 Task: Create a rule from the Recommended list, Task Added to this Project -> add SubTasks in the project BeaconTech with SubTasks Gather and Analyse Requirements , Design and Implement Solution , System Test and UAT , Release to Production / Go Live
Action: Mouse moved to (452, 489)
Screenshot: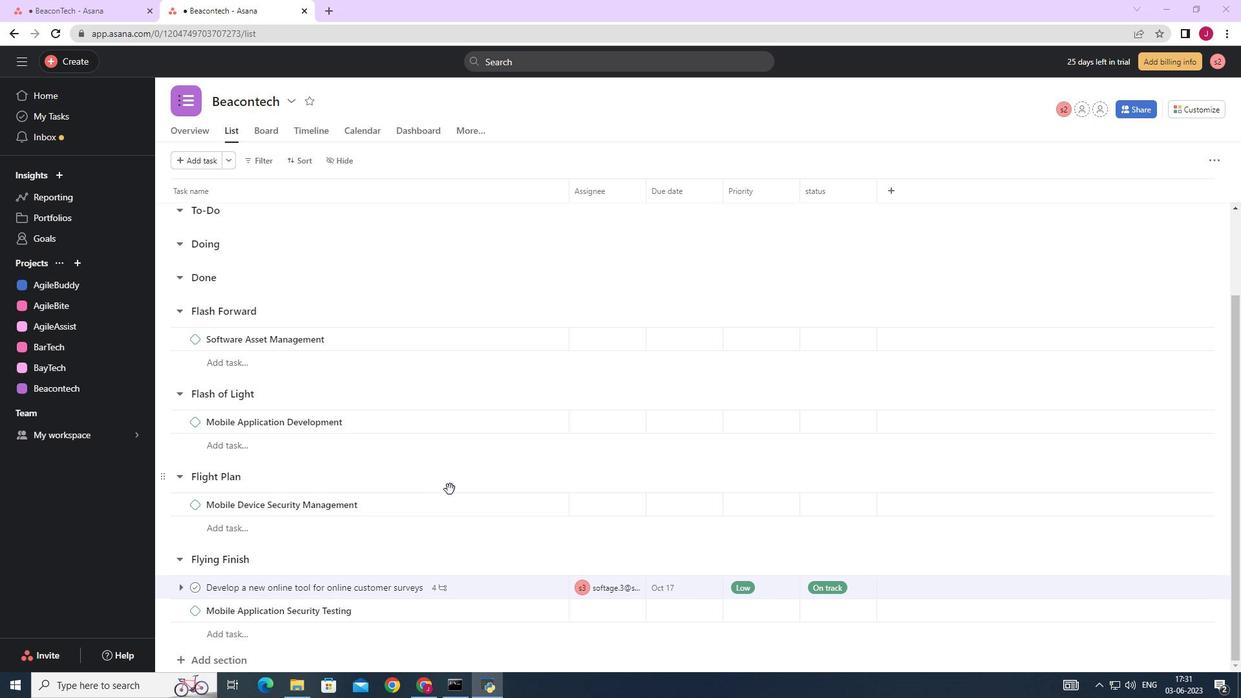 
Action: Mouse scrolled (452, 488) with delta (0, 0)
Screenshot: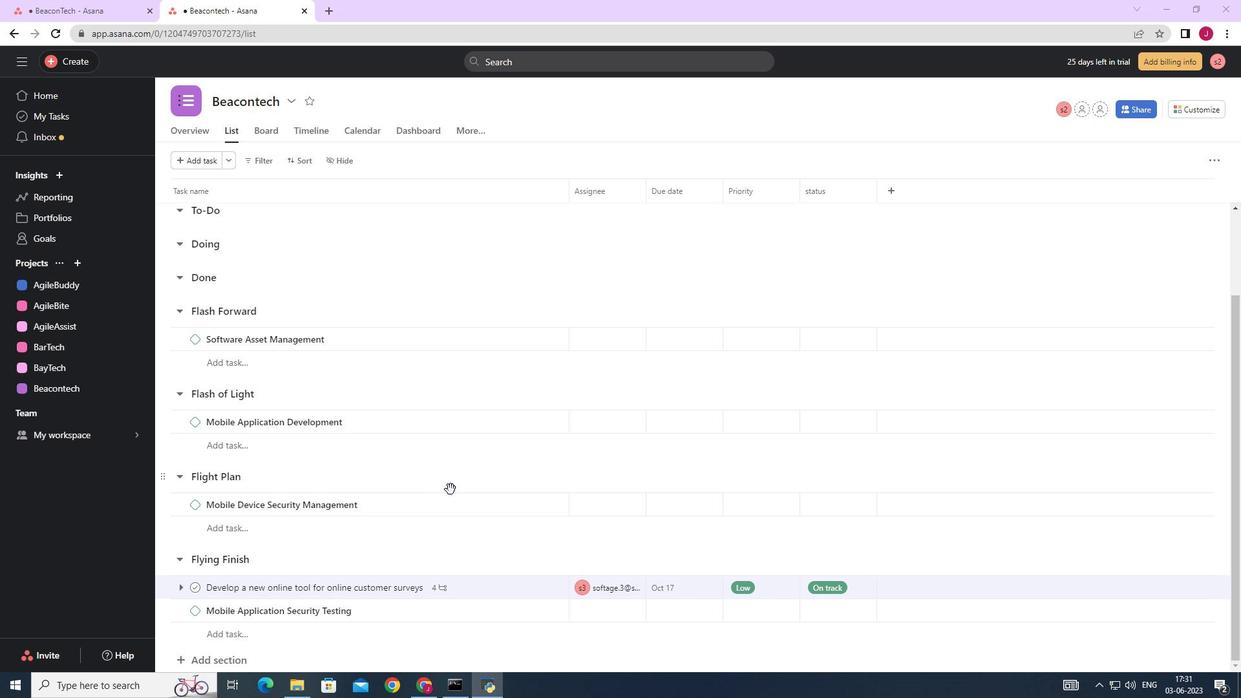 
Action: Mouse scrolled (452, 488) with delta (0, 0)
Screenshot: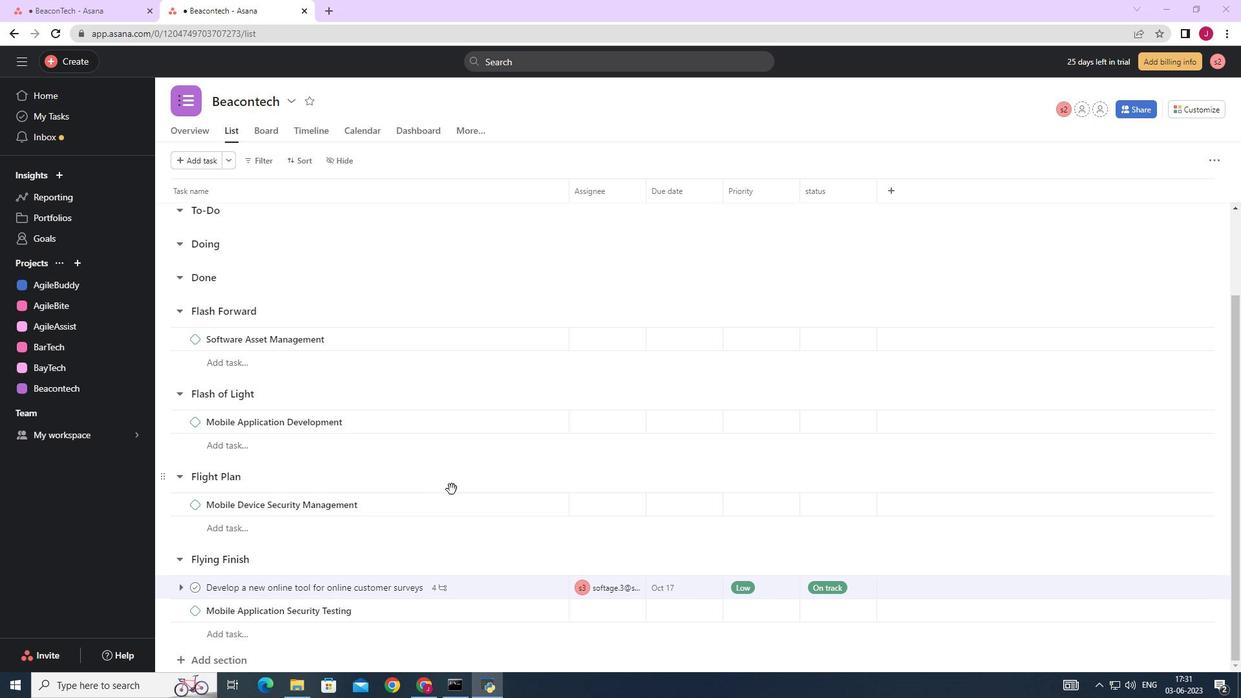 
Action: Mouse moved to (452, 487)
Screenshot: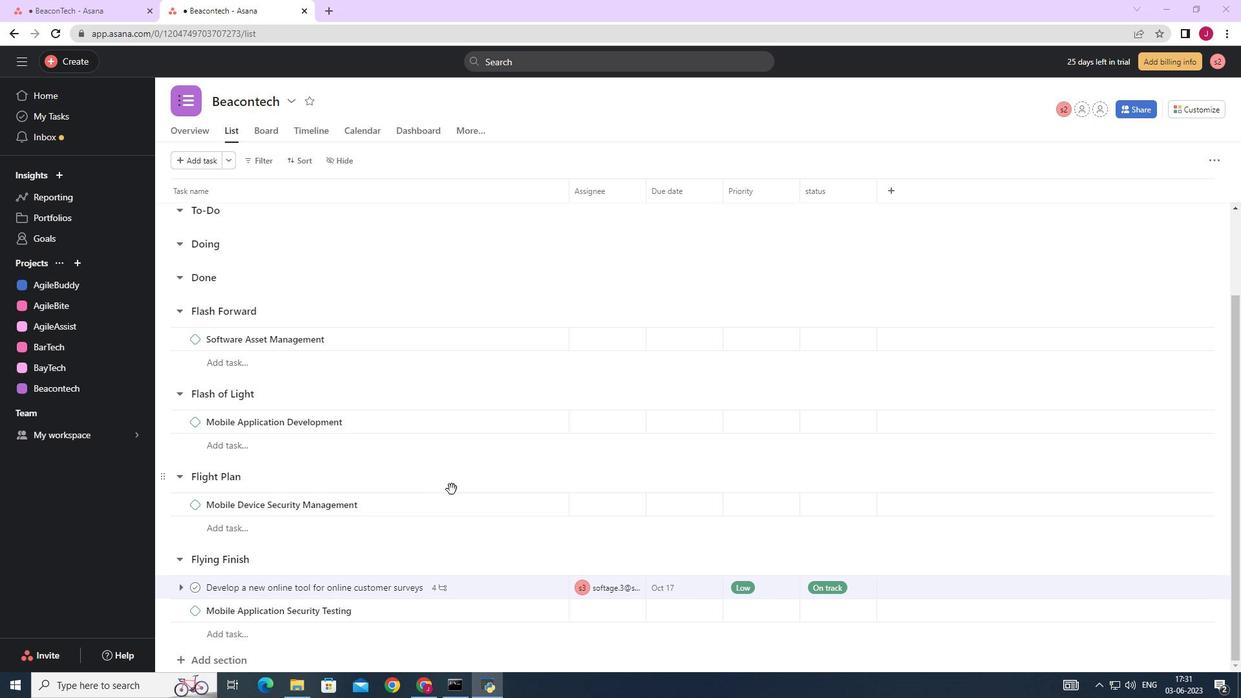 
Action: Mouse scrolled (452, 487) with delta (0, 0)
Screenshot: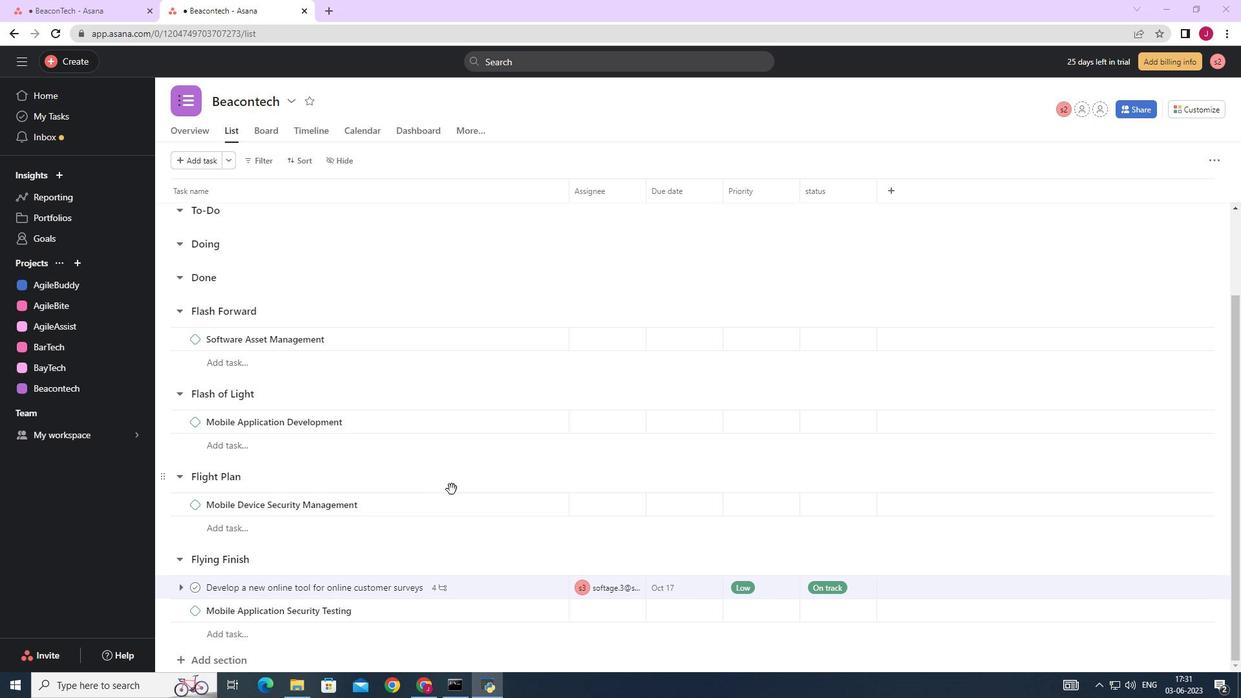 
Action: Mouse moved to (452, 487)
Screenshot: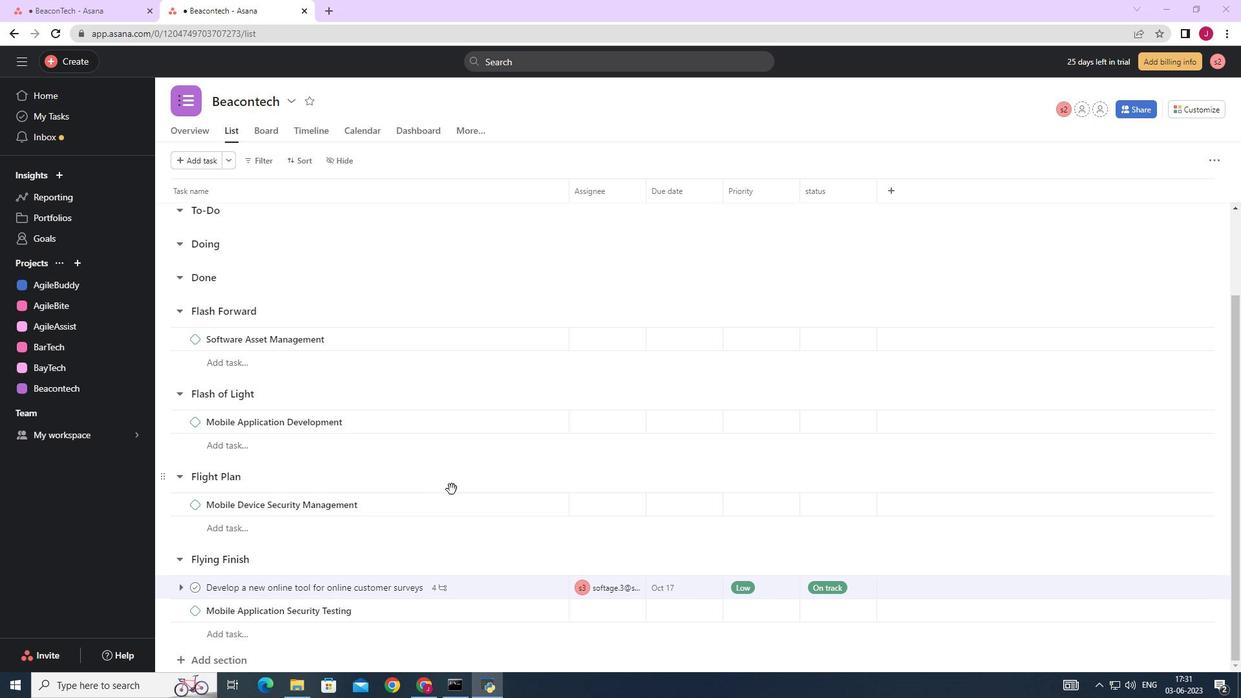 
Action: Mouse scrolled (452, 486) with delta (0, 0)
Screenshot: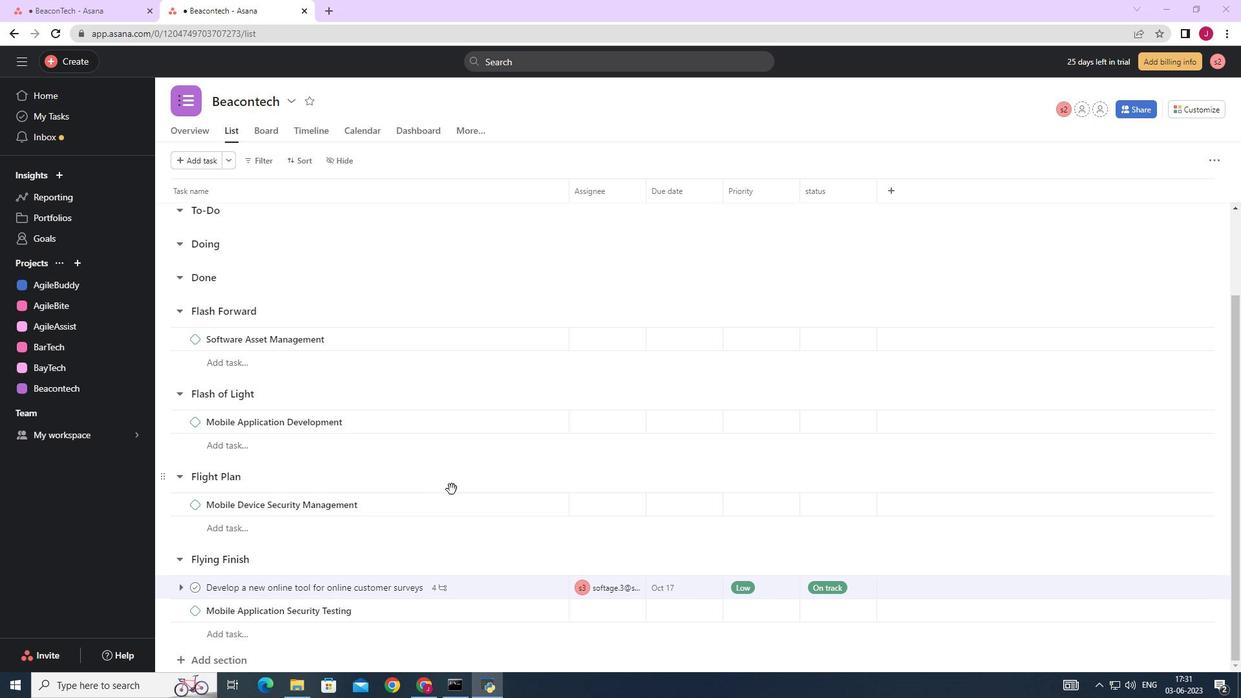 
Action: Mouse moved to (1206, 111)
Screenshot: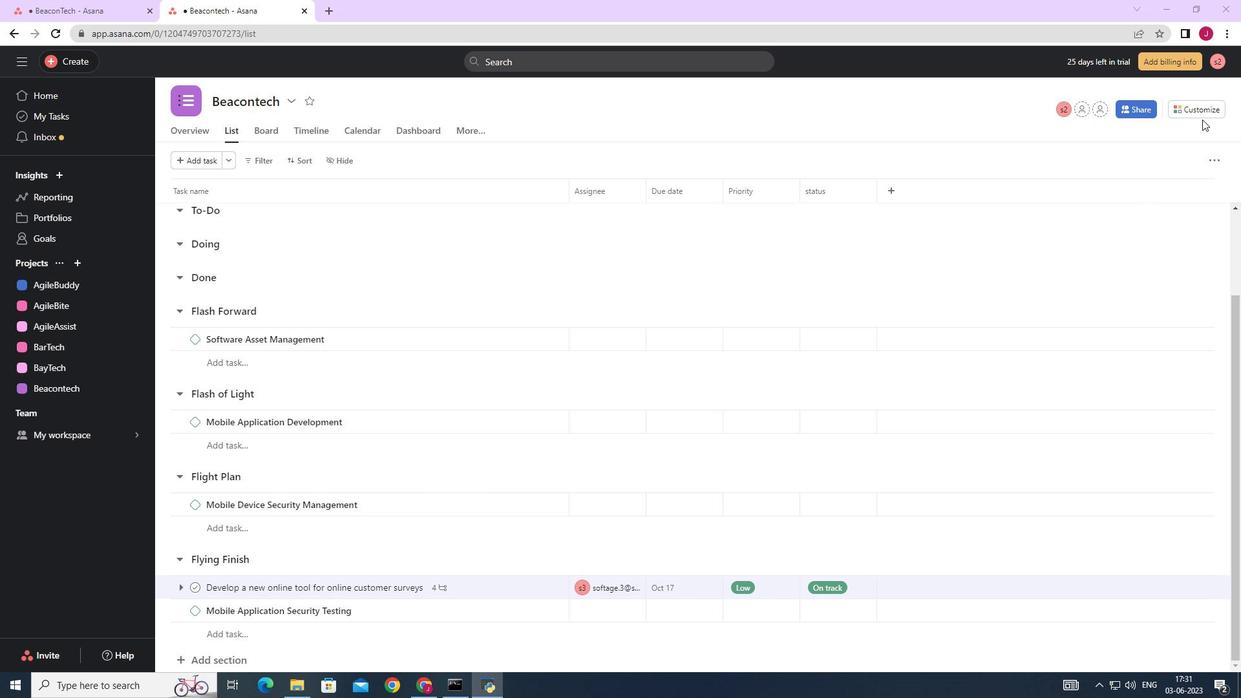 
Action: Mouse pressed left at (1206, 111)
Screenshot: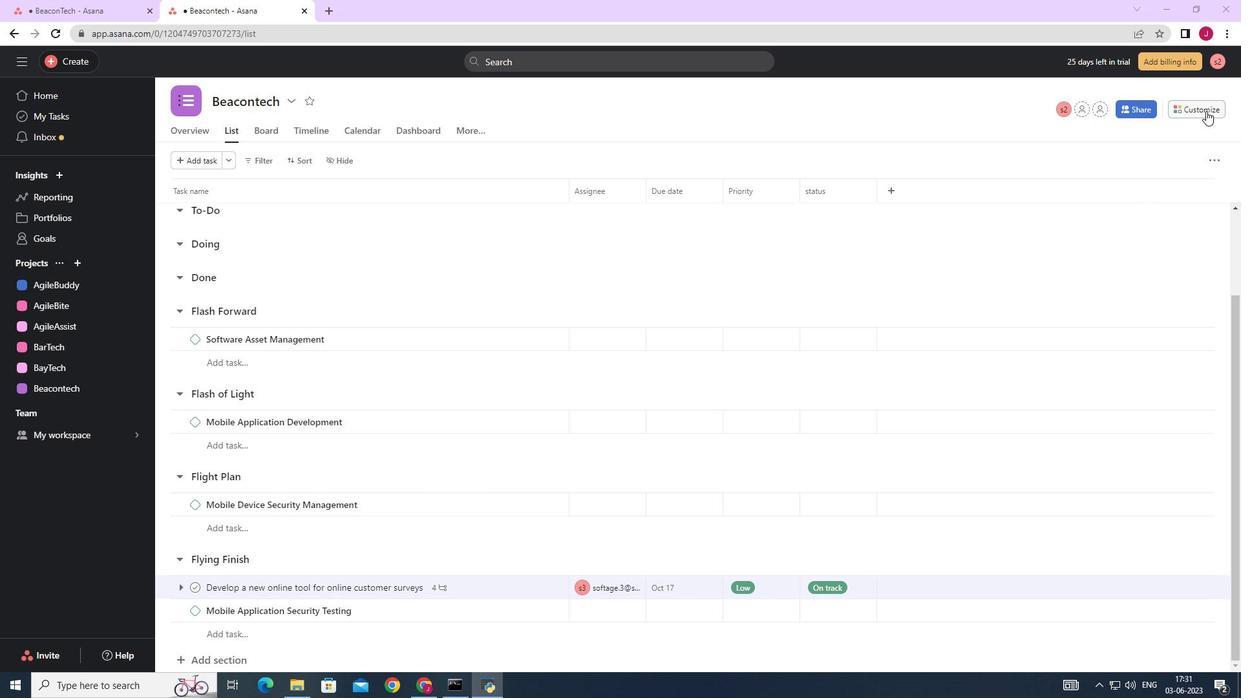 
Action: Mouse moved to (981, 275)
Screenshot: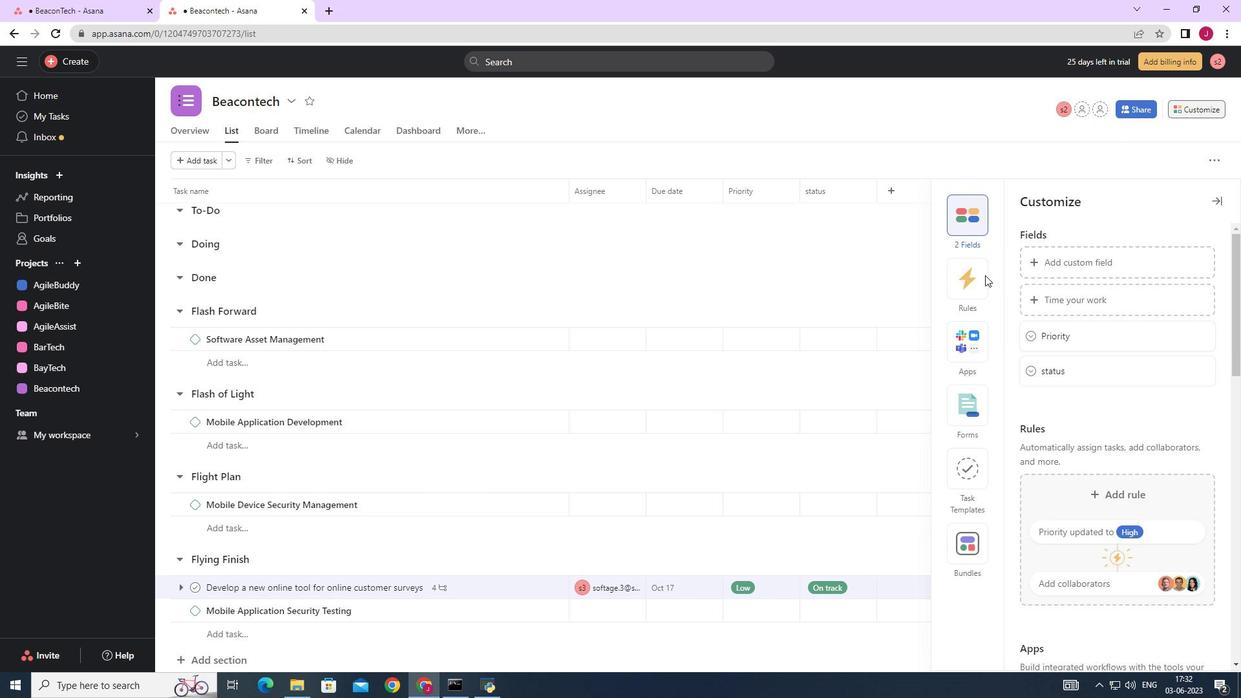 
Action: Mouse pressed left at (981, 275)
Screenshot: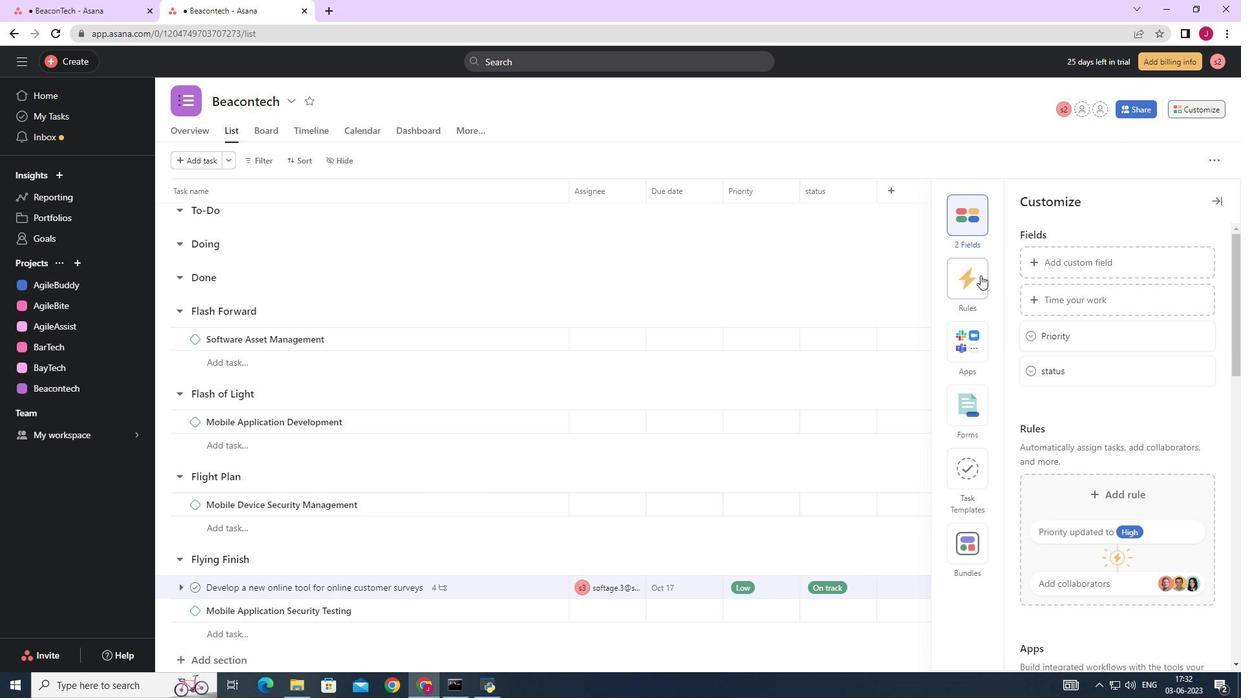 
Action: Mouse moved to (1103, 294)
Screenshot: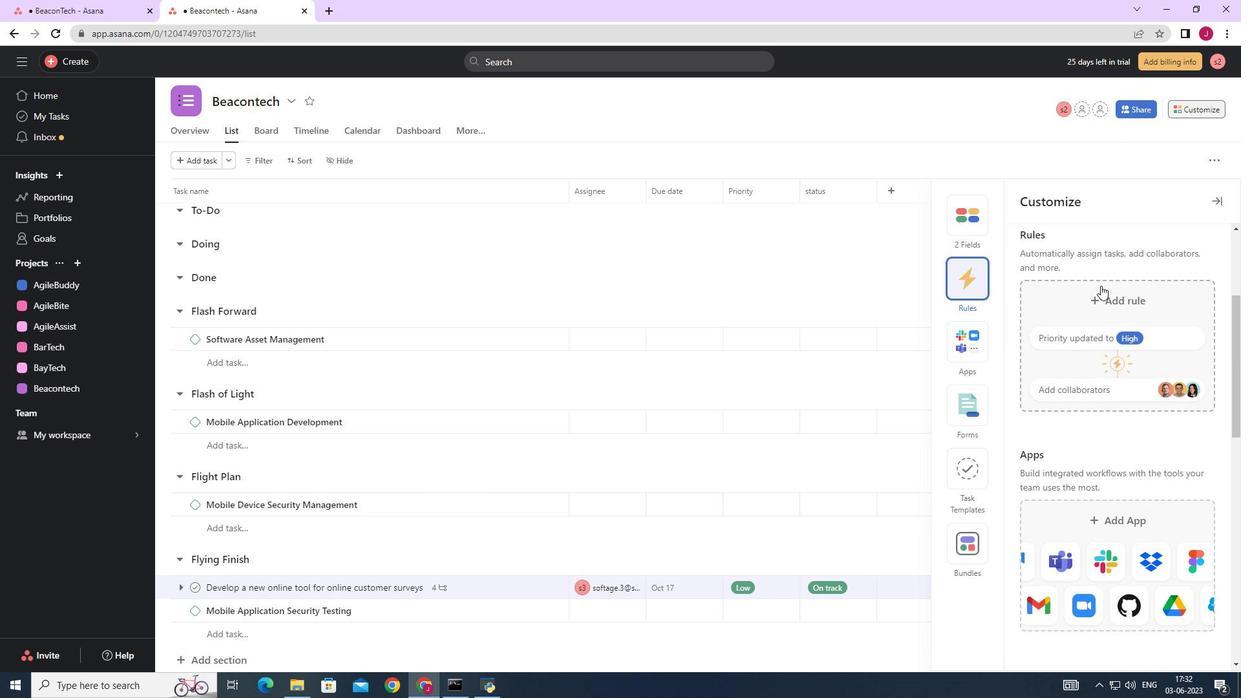 
Action: Mouse pressed left at (1103, 294)
Screenshot: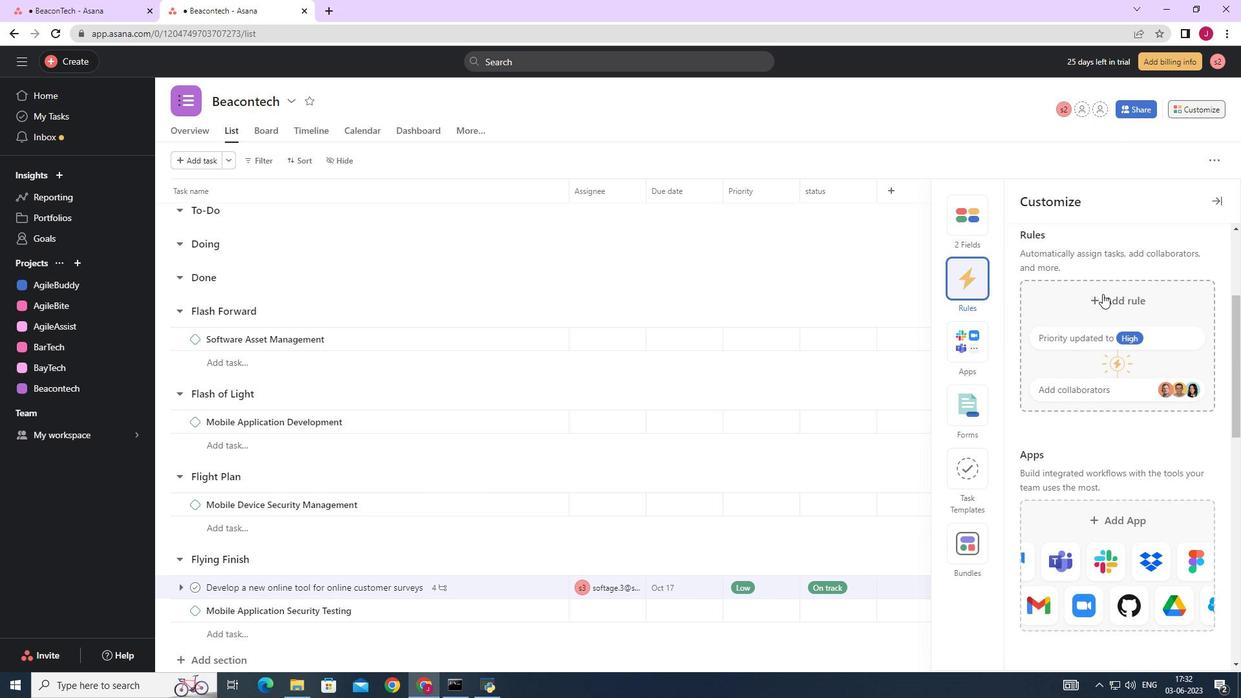 
Action: Mouse moved to (510, 202)
Screenshot: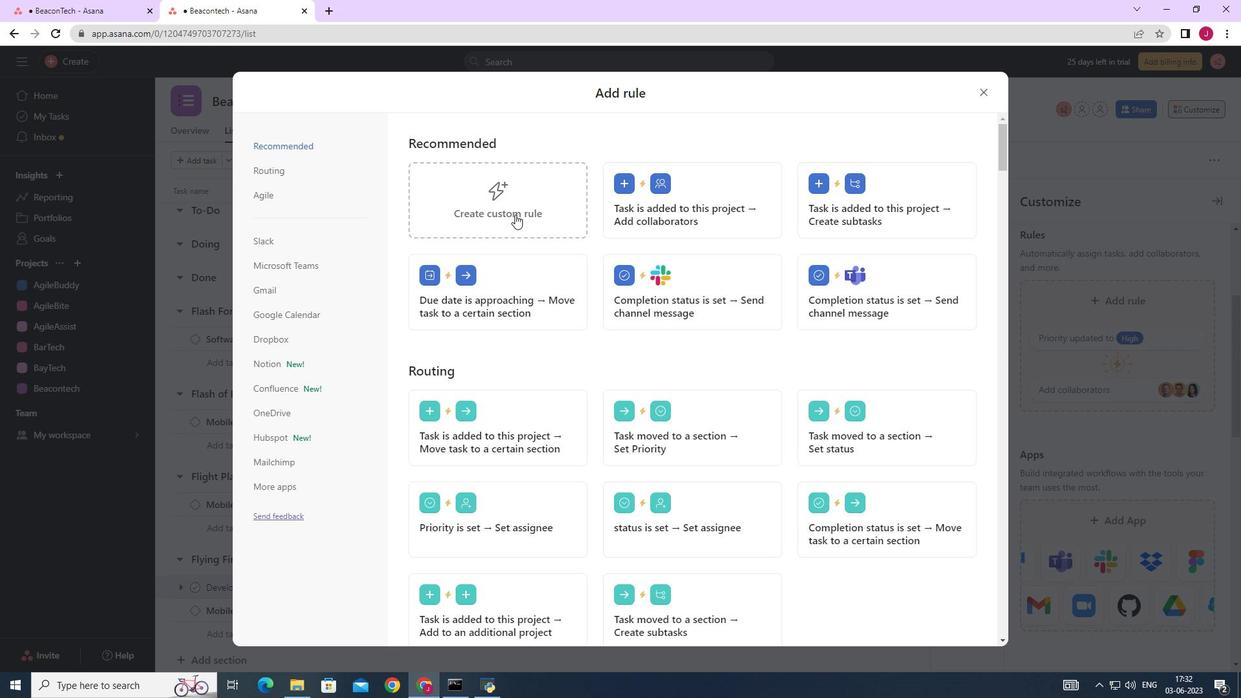 
Action: Mouse pressed left at (510, 202)
Screenshot: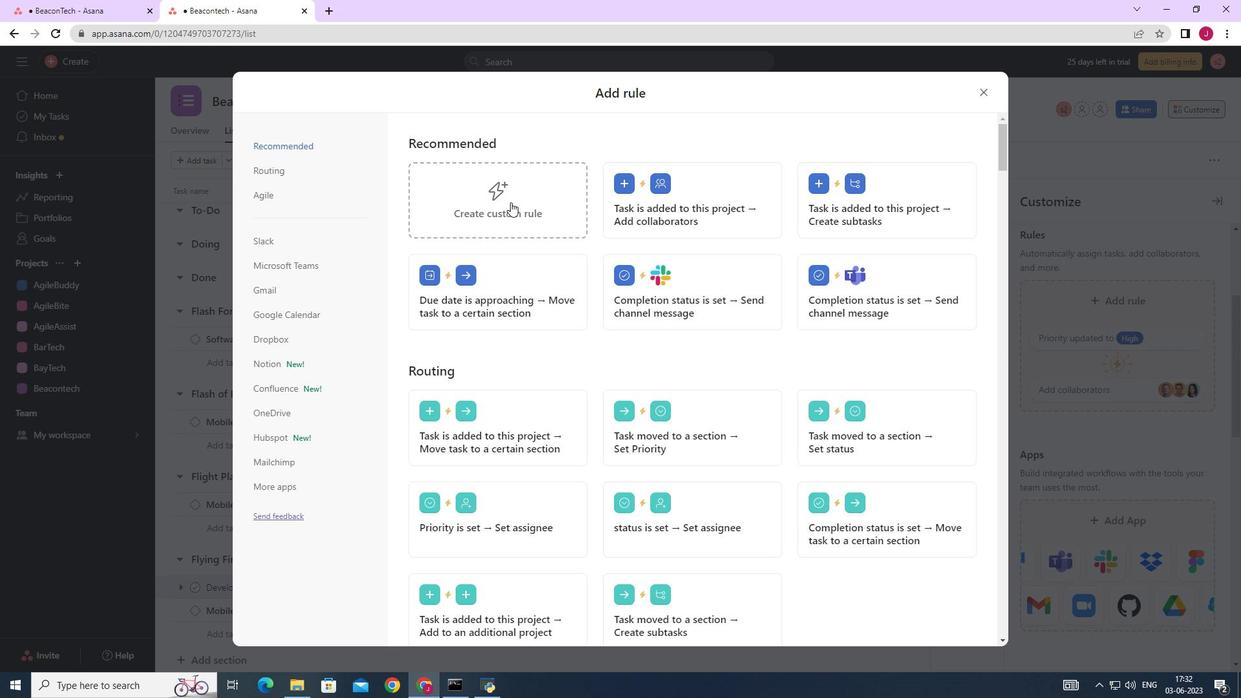 
Action: Mouse moved to (592, 337)
Screenshot: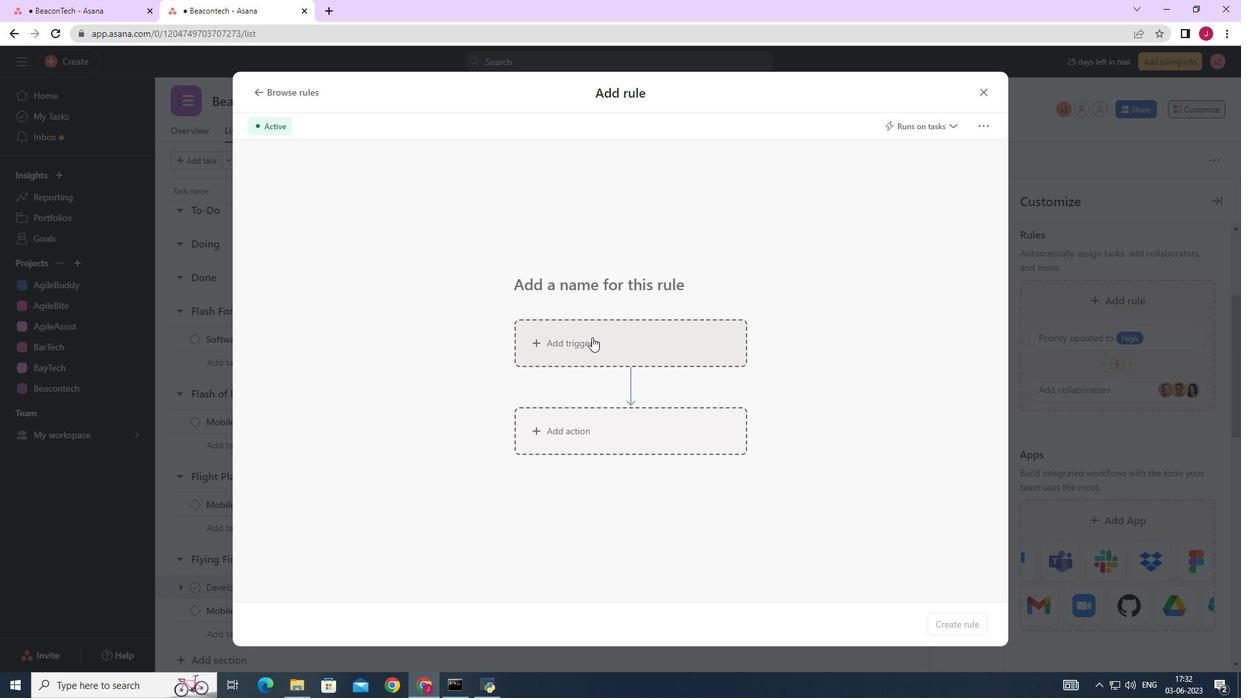 
Action: Mouse pressed left at (592, 337)
Screenshot: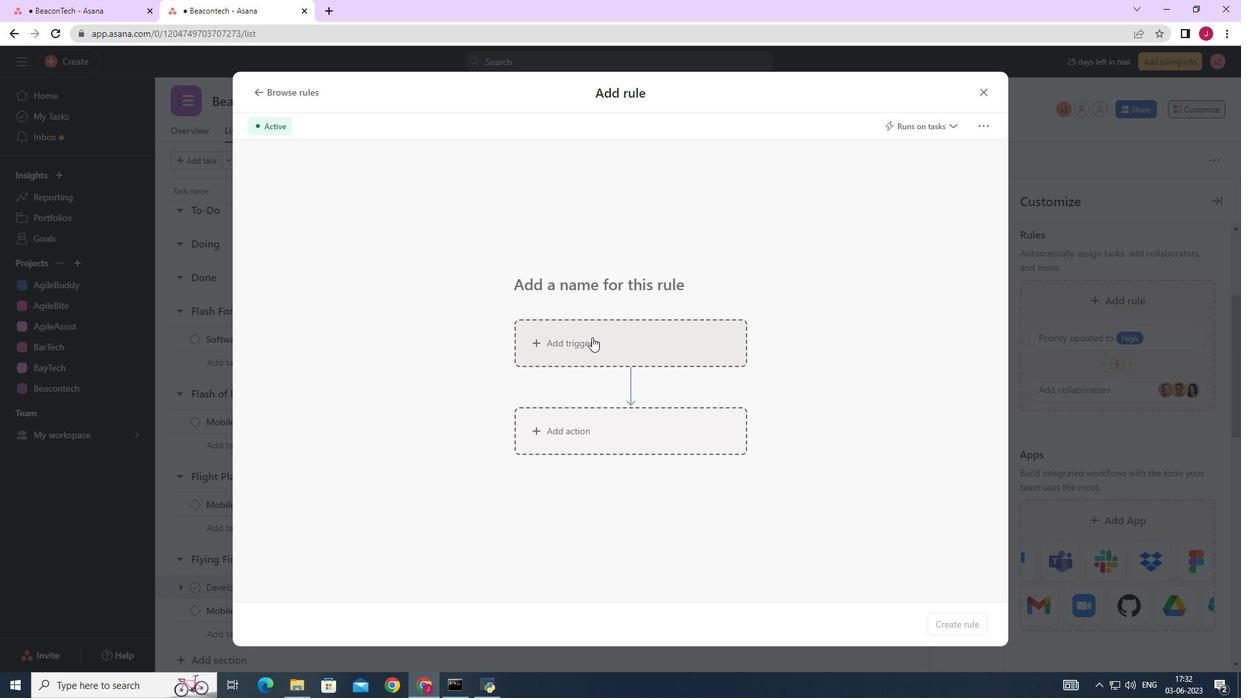 
Action: Mouse moved to (508, 417)
Screenshot: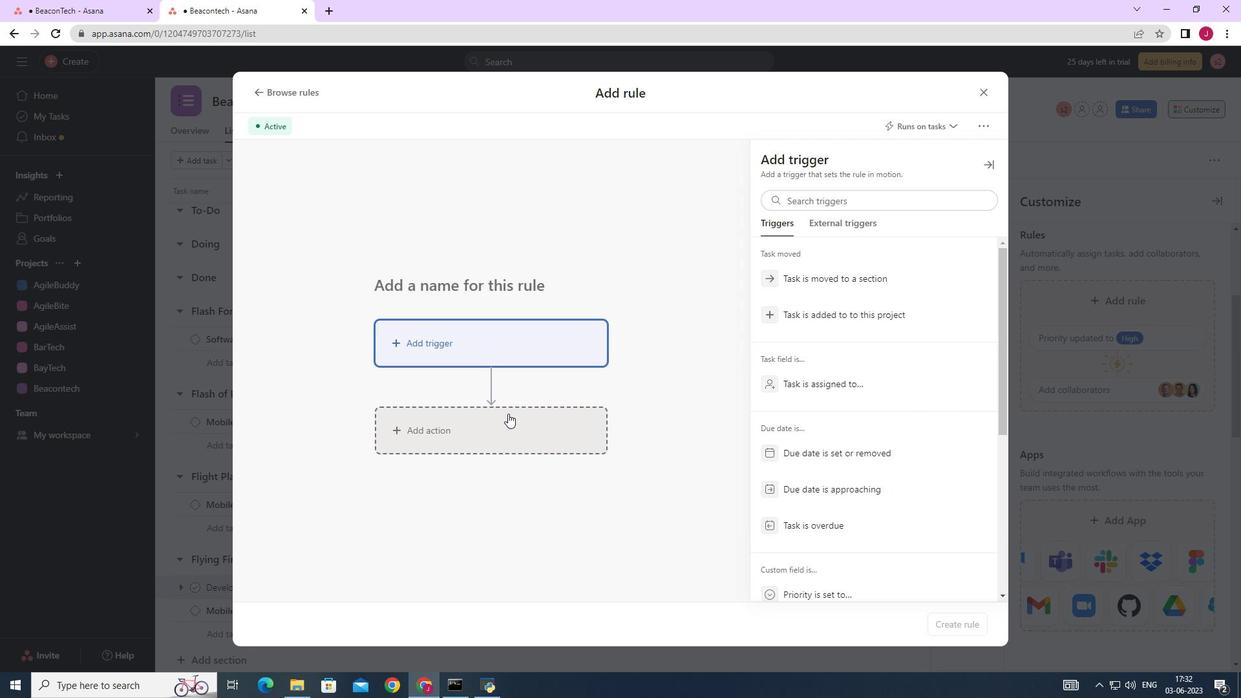 
Action: Mouse pressed left at (508, 417)
Screenshot: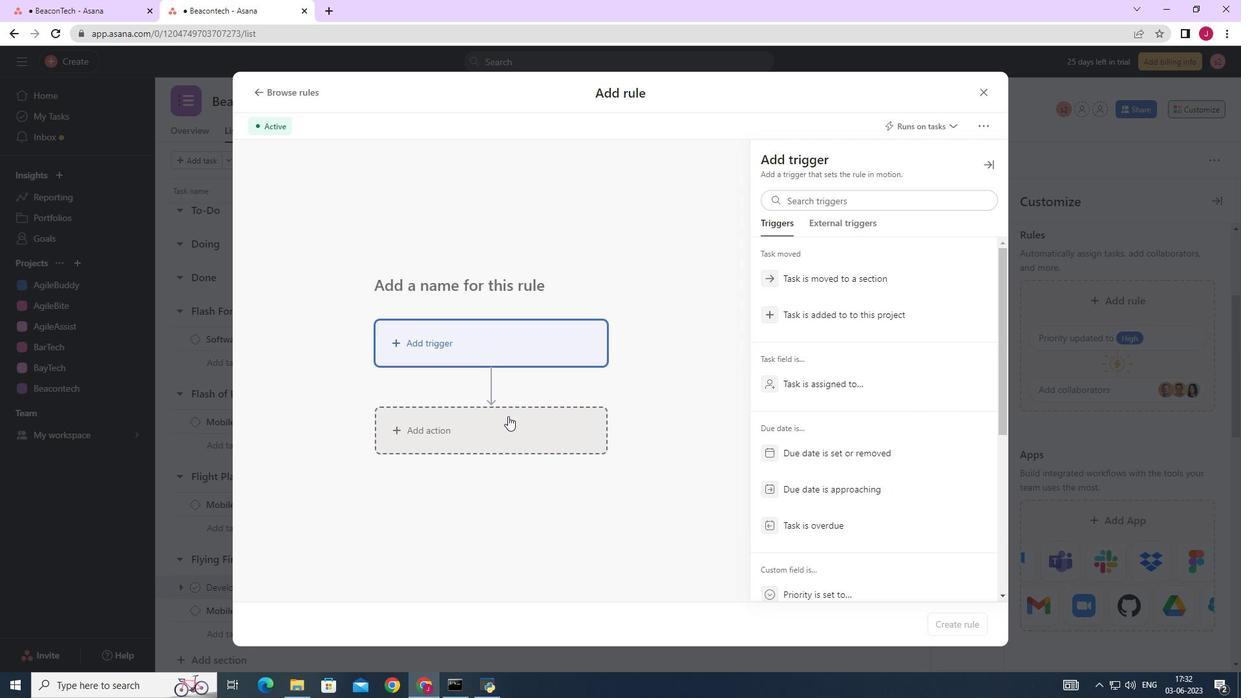 
Action: Mouse moved to (825, 302)
Screenshot: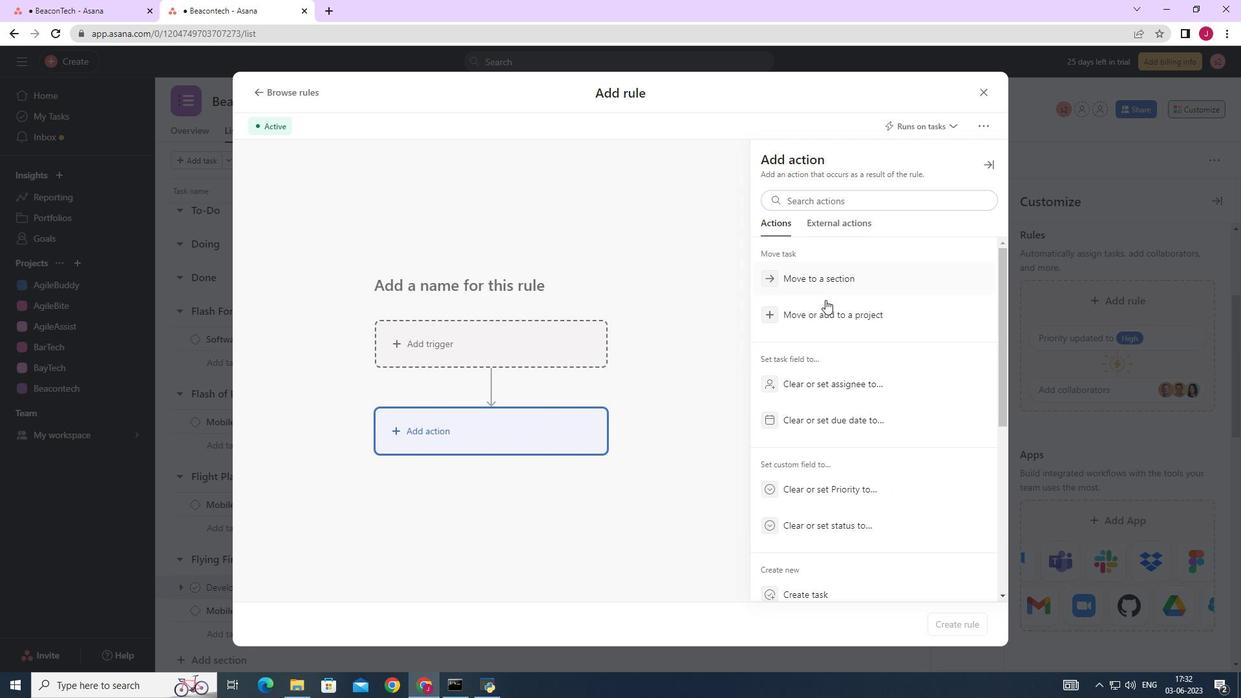 
Action: Mouse scrolled (825, 301) with delta (0, 0)
Screenshot: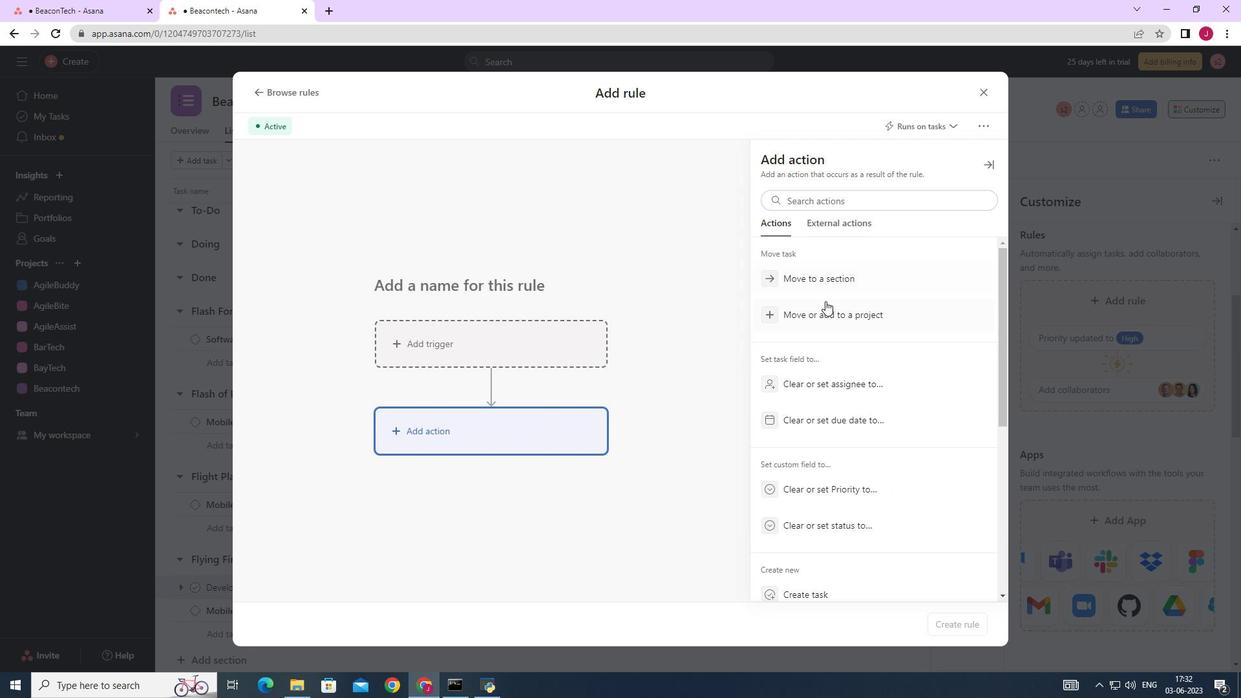 
Action: Mouse scrolled (825, 301) with delta (0, 0)
Screenshot: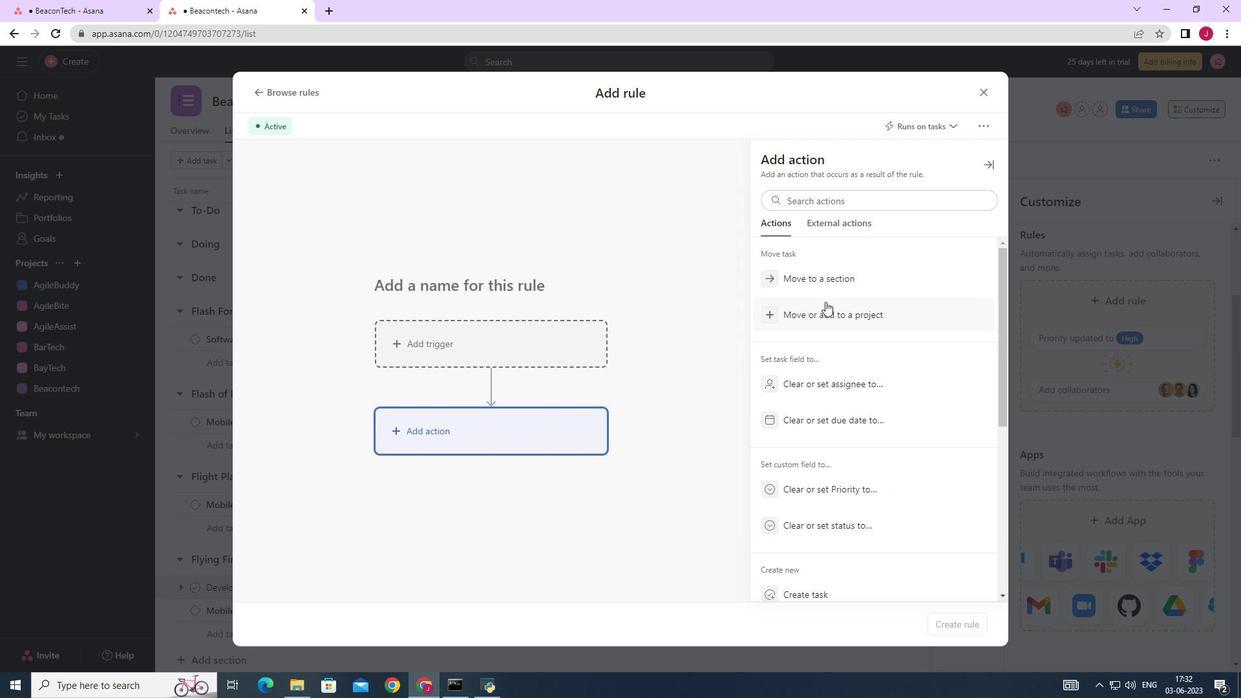 
Action: Mouse scrolled (825, 301) with delta (0, 0)
Screenshot: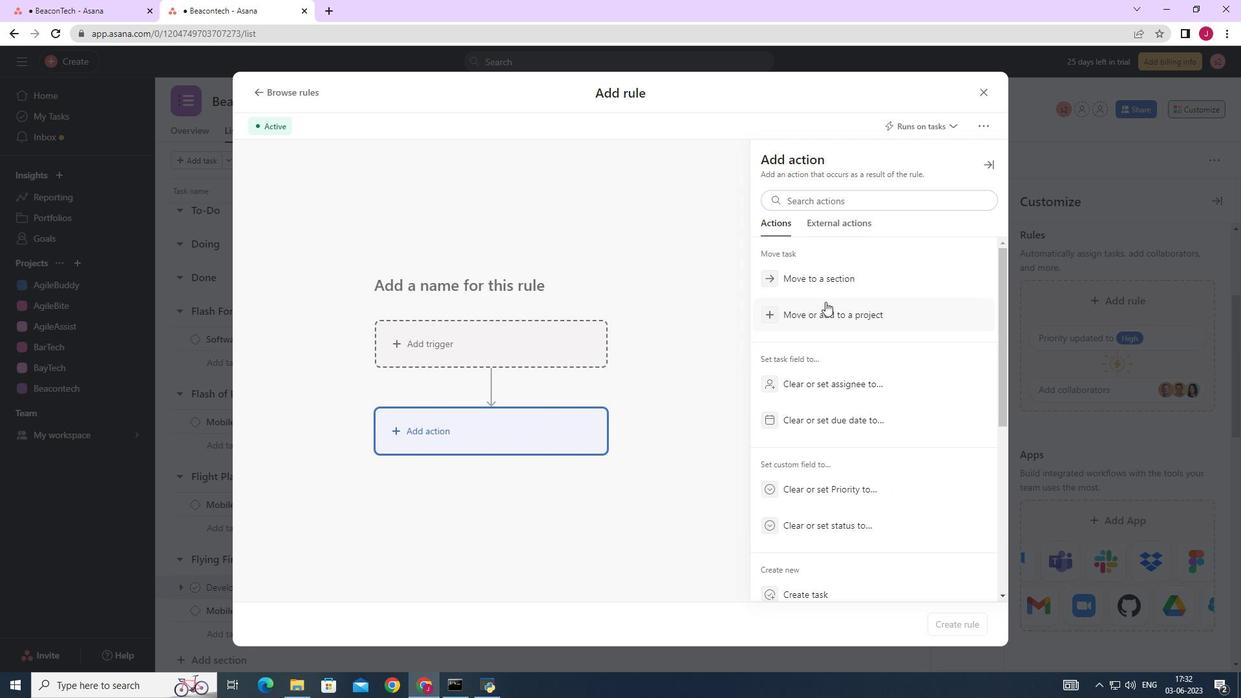 
Action: Mouse scrolled (825, 301) with delta (0, 0)
Screenshot: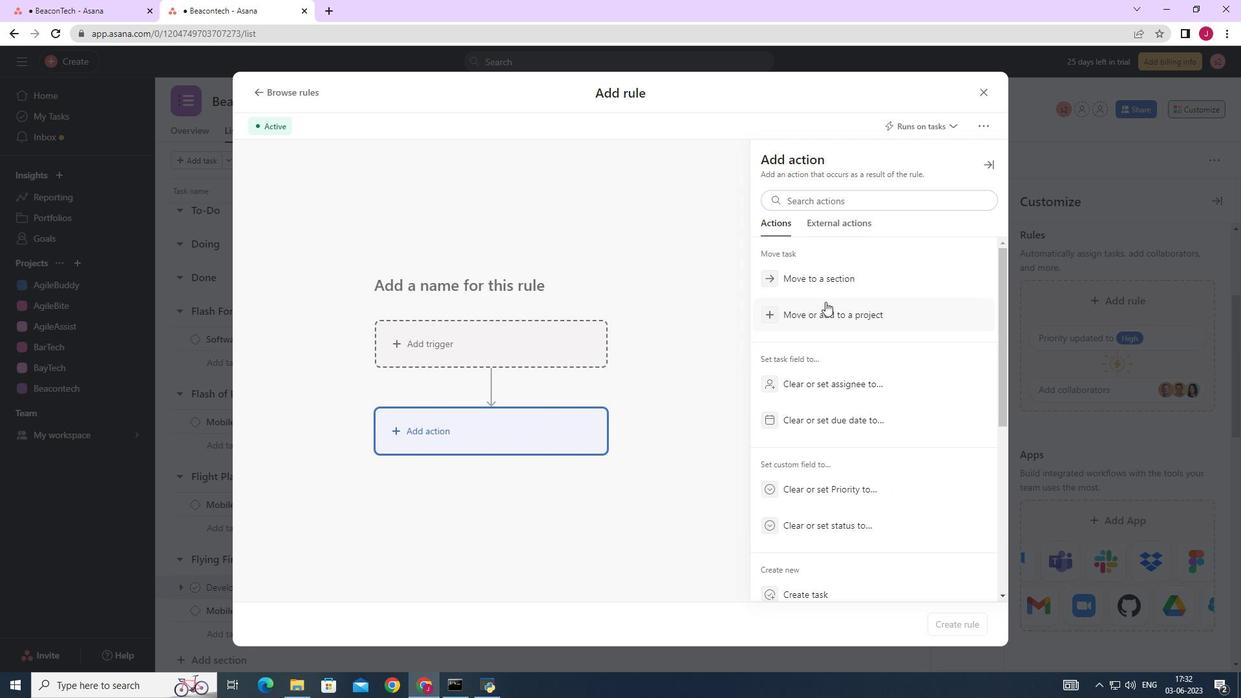 
Action: Mouse moved to (825, 303)
Screenshot: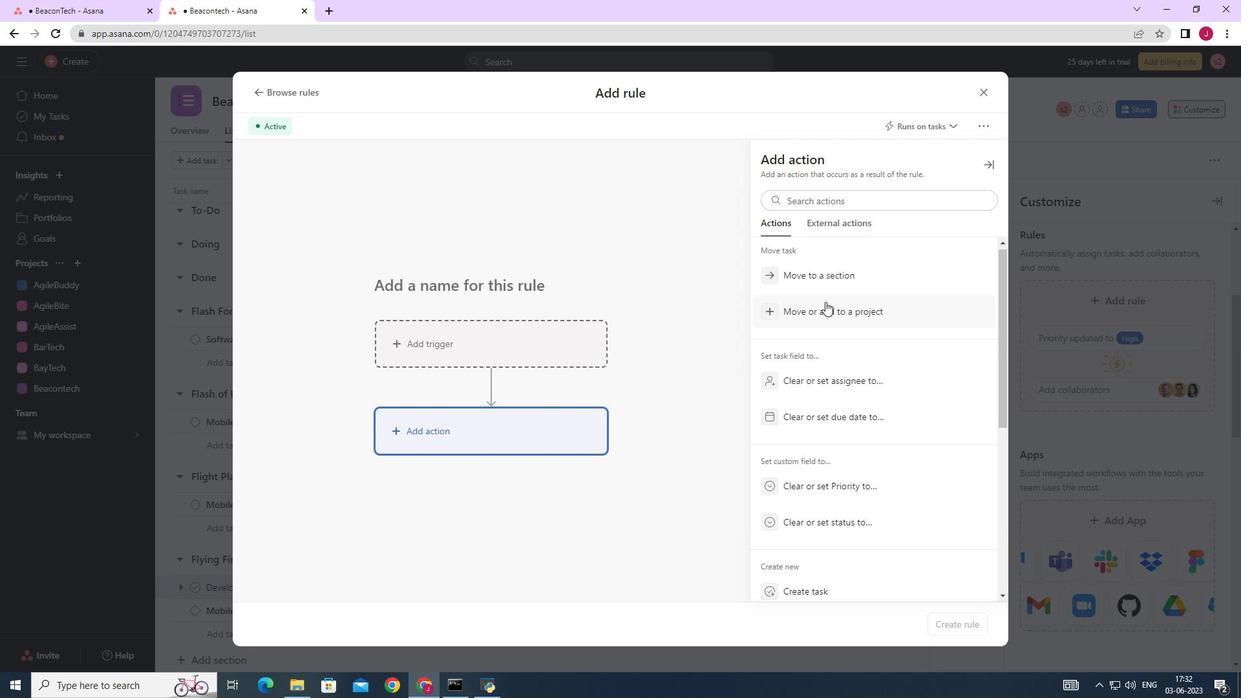 
Action: Mouse scrolled (825, 302) with delta (0, 0)
Screenshot: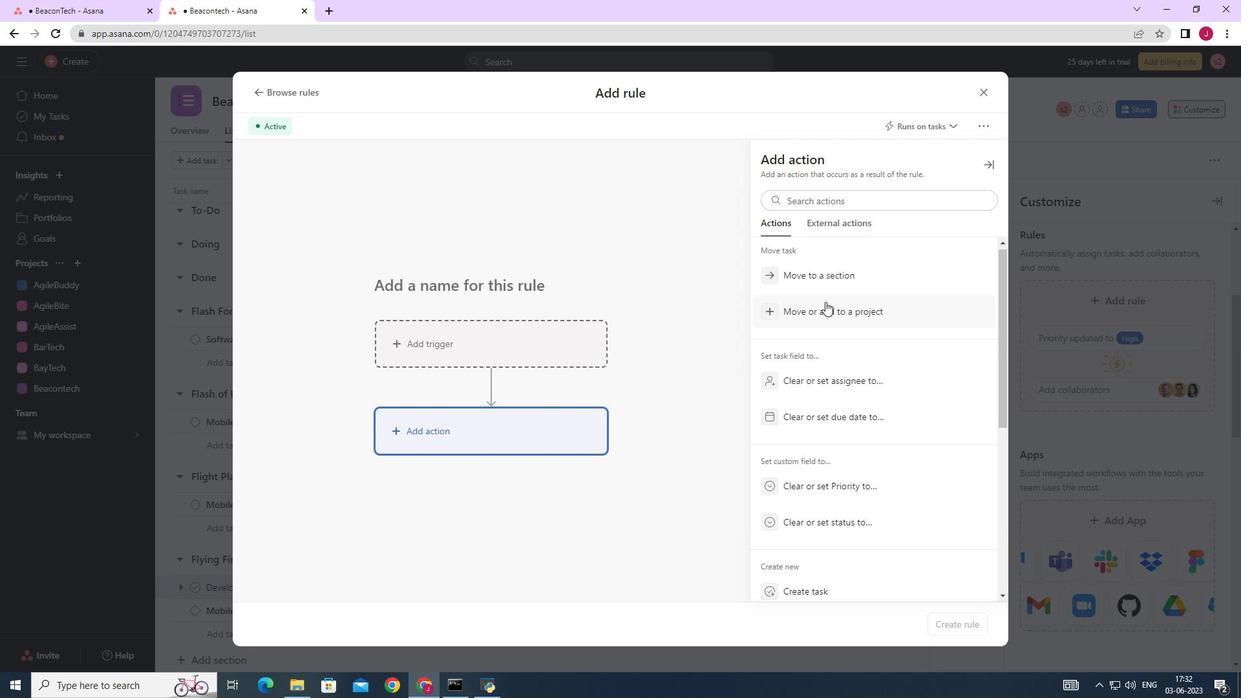 
Action: Mouse moved to (824, 309)
Screenshot: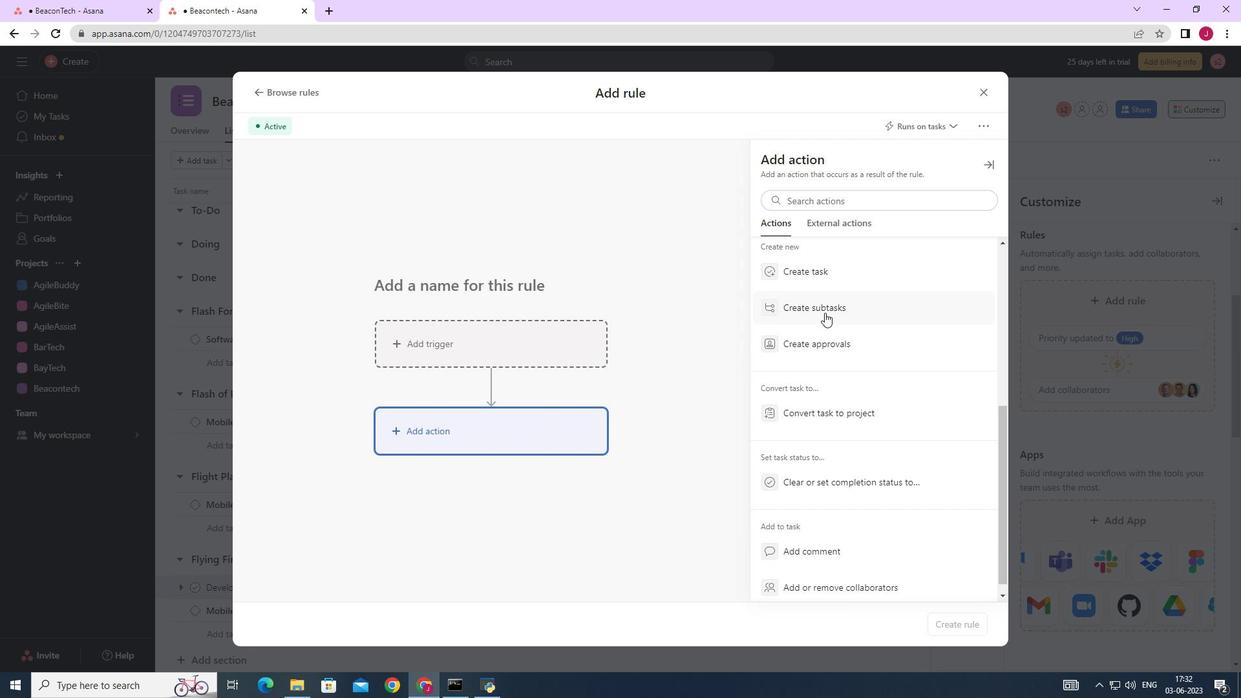 
Action: Mouse pressed left at (824, 309)
Screenshot: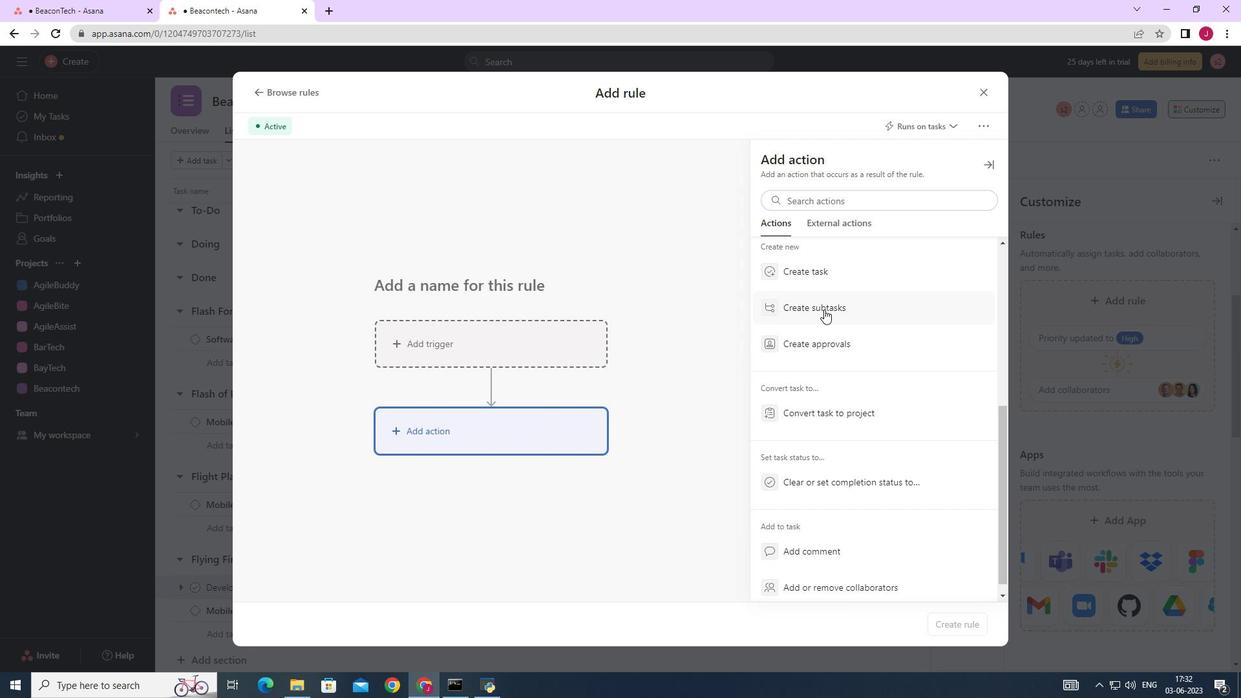 
Action: Mouse moved to (796, 204)
Screenshot: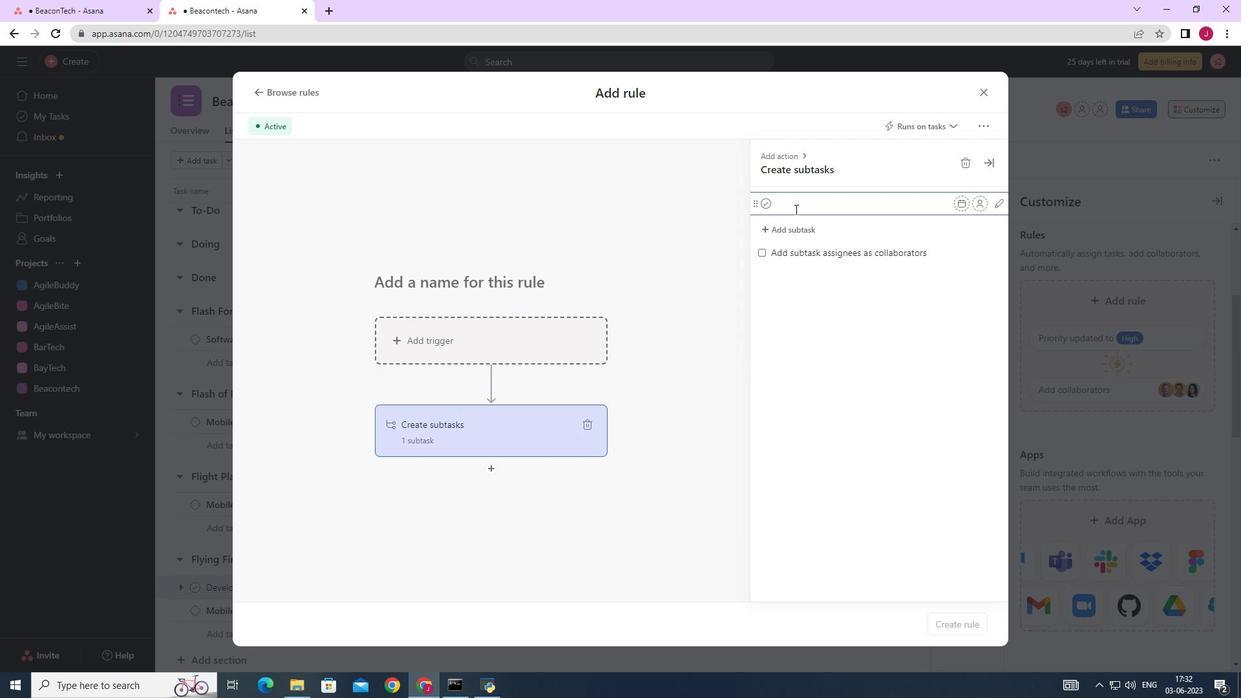 
Action: Key pressed <Key.caps_lock>
Screenshot: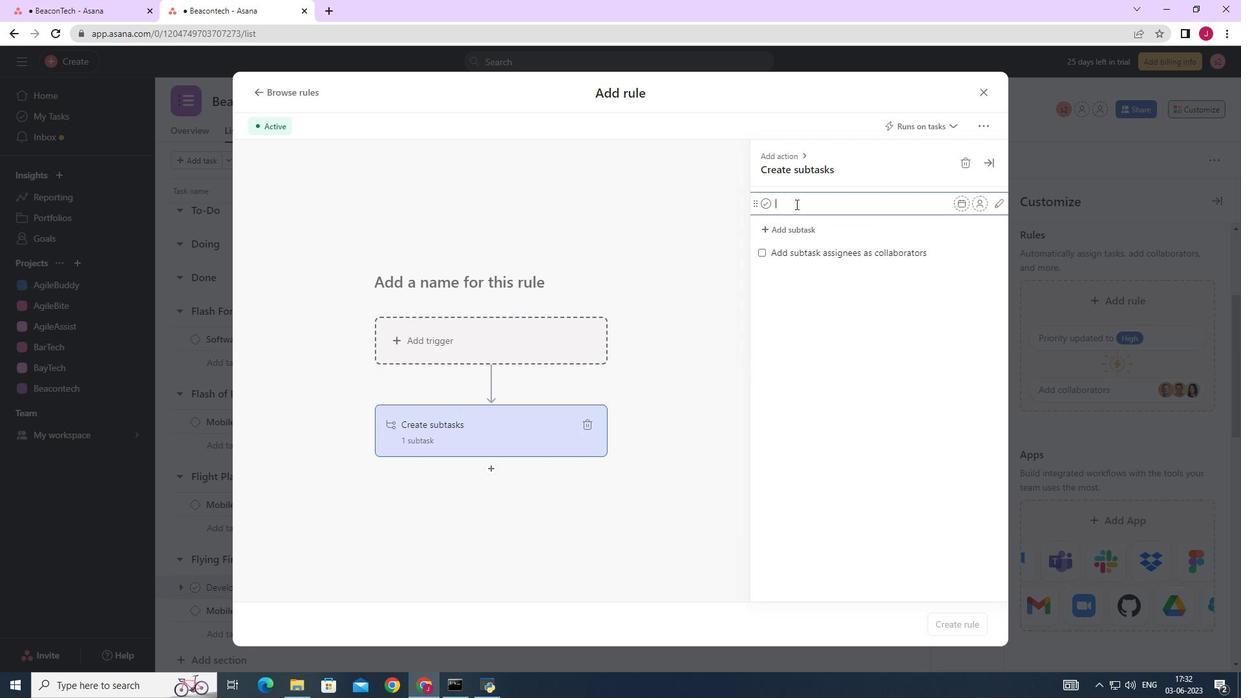
Action: Mouse moved to (796, 204)
Screenshot: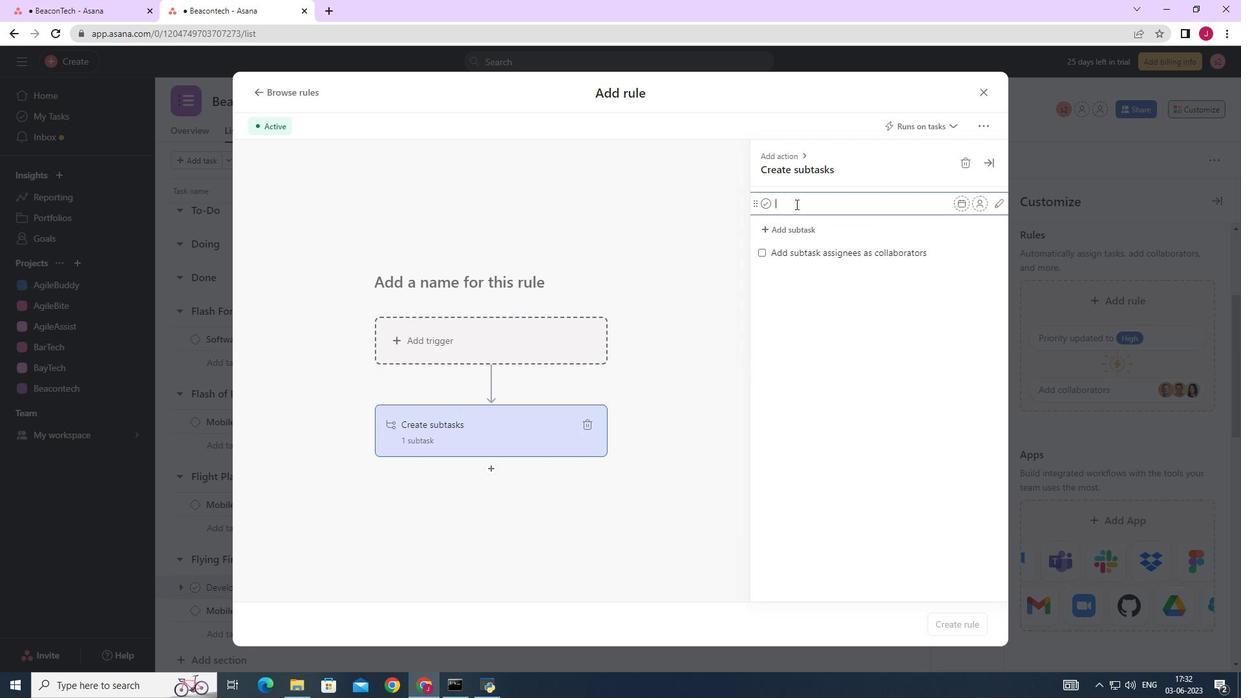 
Action: Key pressed G<Key.caps_lock>ather<Key.space>and<Key.space><Key.caps_lock>A<Key.caps_lock>nalyse<Key.space><Key.caps_lock>R<Key.caps_lock>equirements<Key.enter><Key.caps_lock>D<Key.caps_lock>esign<Key.space>and<Key.space><Key.caps_lock>I<Key.caps_lock>mplement<Key.space>solutions<Key.enter><Key.caps_lock>SYSTEM<Key.insert><Key.backspace><Key.backspace><Key.backspace><Key.backspace><Key.backspace><Key.caps_lock>ystem<Key.space><Key.caps_lock>T<Key.caps_lock>est<Key.space>and<Key.space><Key.caps_lock>UAT<Key.enter><Key.caps_lock><Key.caps_lock>R<Key.caps_lock>elease<Key.space>tp<Key.space>production<Key.left><Key.left><Key.left><Key.left><Key.left><Key.left><Key.left><Key.left><Key.left><Key.left><Key.left><Key.backspace>o<Key.right><Key.right><Key.right><Key.right><Key.right><Key.right><Key.right><Key.right><Key.right><Key.right><Key.right><Key.space>/<Key.space><Key.caps_lock>G<Key.caps_lock>o<Key.space><Key.caps_lock>L<Key.caps_lock>ive<Key.enter>
Screenshot: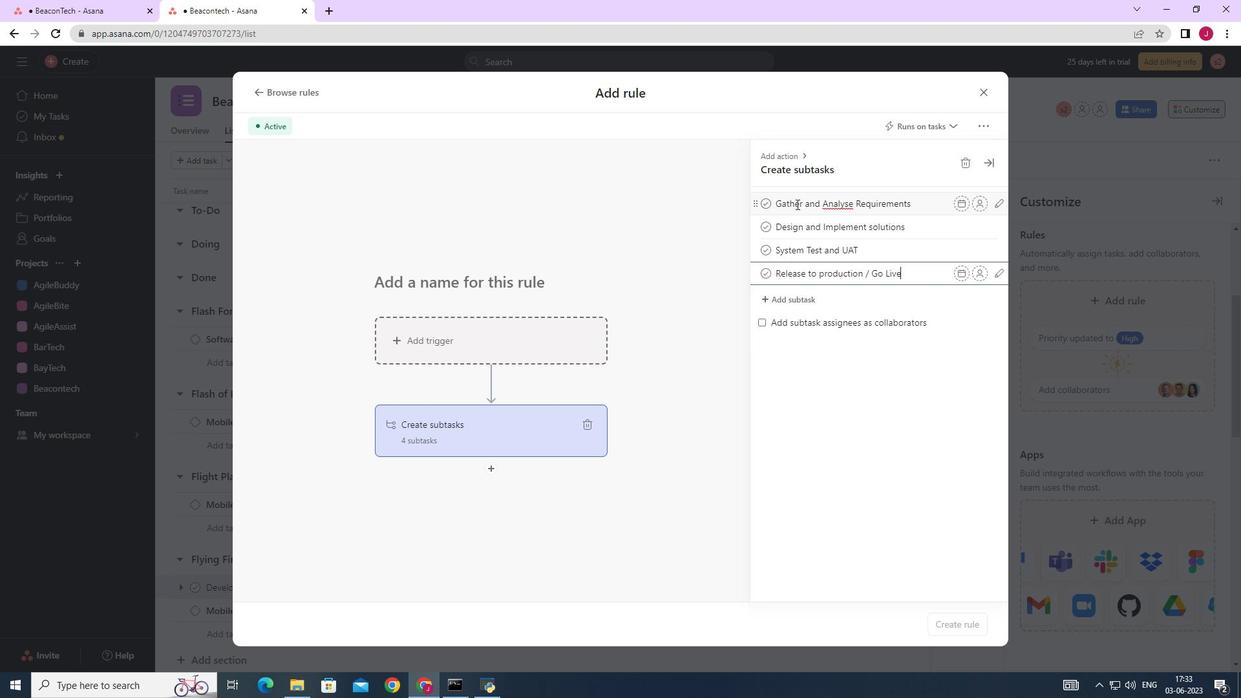 
